 Task: Create List Sales Tracking in Board Branding and Messaging Strategies to Workspace Agile Coaching. Create List Sales Reporting in Board IT Service Desk Management to Workspace Agile Coaching. Create List Sales Analytics in Board Voice of Customer Customer Persona Development and Analysis to Workspace Agile Coaching
Action: Mouse moved to (119, 342)
Screenshot: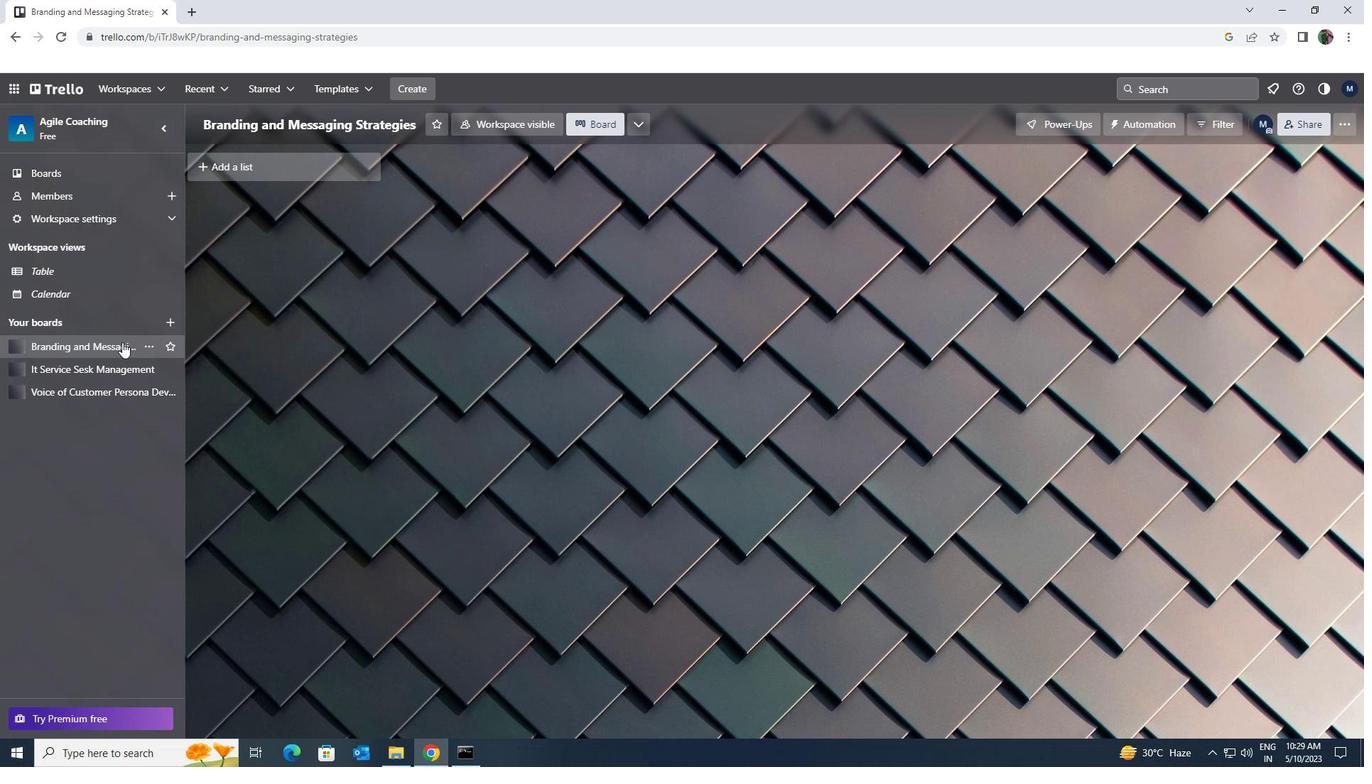 
Action: Mouse pressed left at (119, 342)
Screenshot: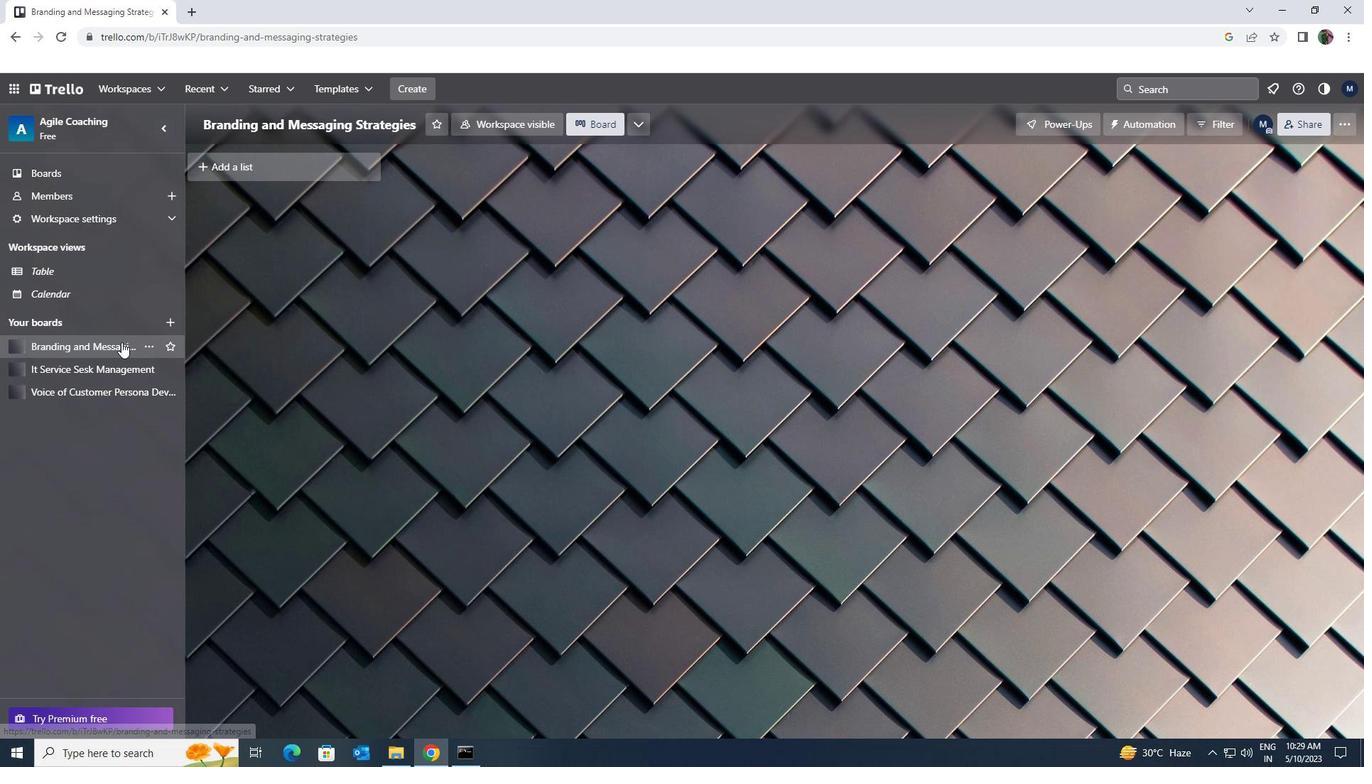 
Action: Mouse moved to (221, 171)
Screenshot: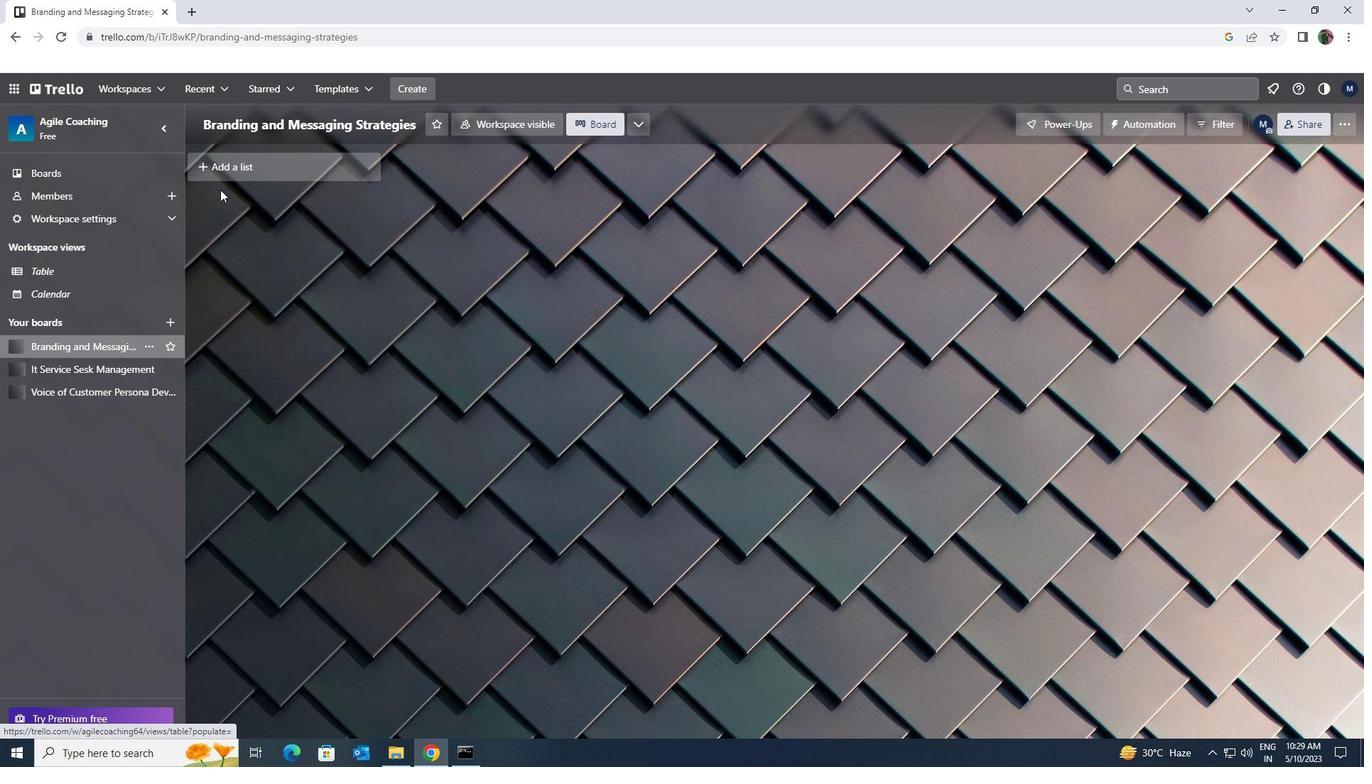 
Action: Mouse pressed left at (221, 171)
Screenshot: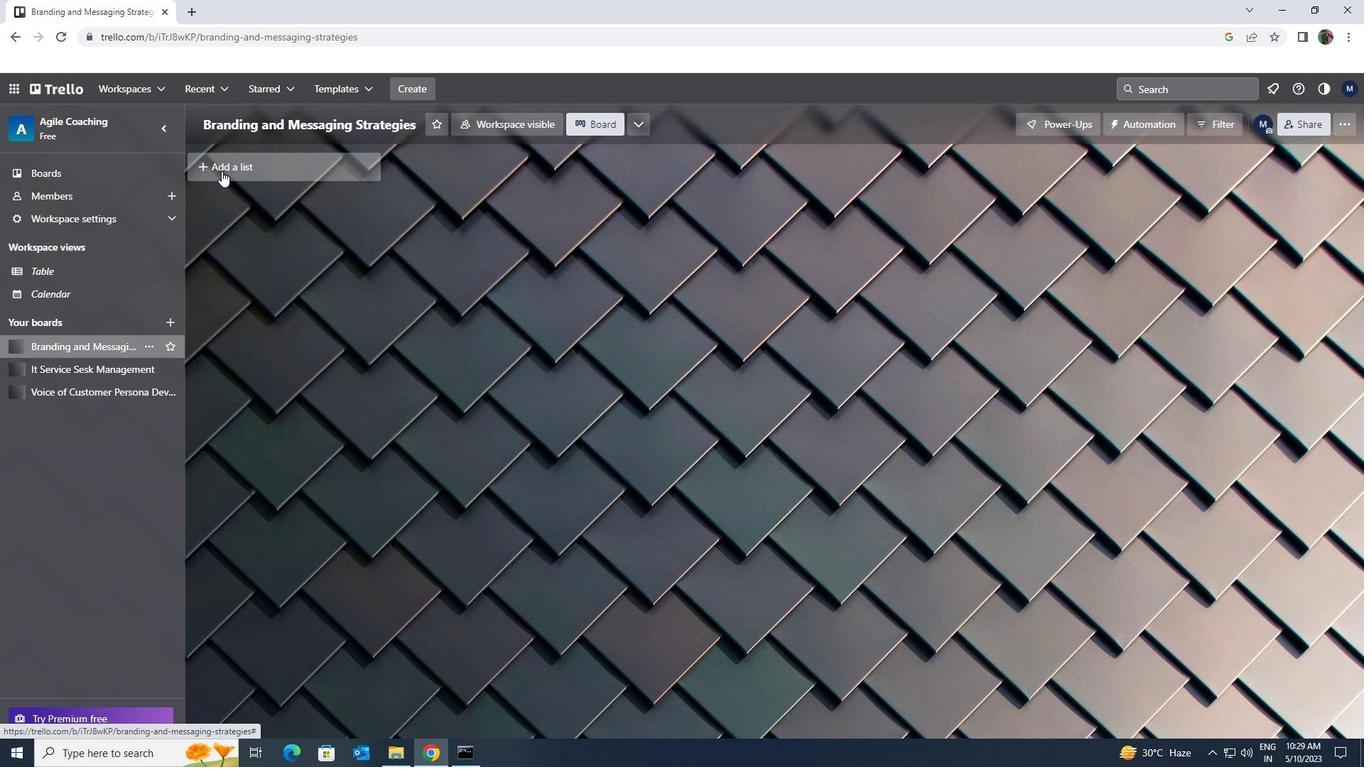 
Action: Key pressed <Key.shift><Key.shift><Key.shift>SALE<Key.space><Key.shift>TRACKING
Screenshot: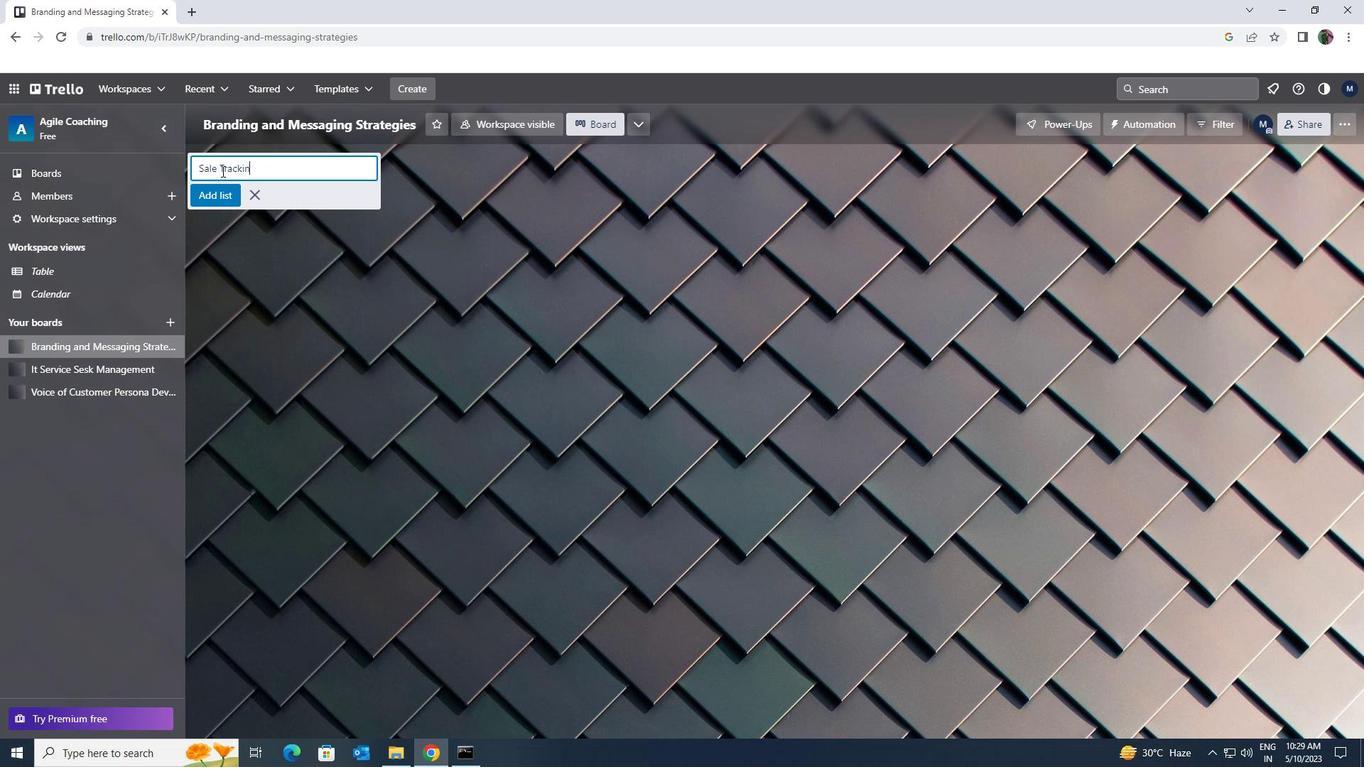 
Action: Mouse moved to (227, 186)
Screenshot: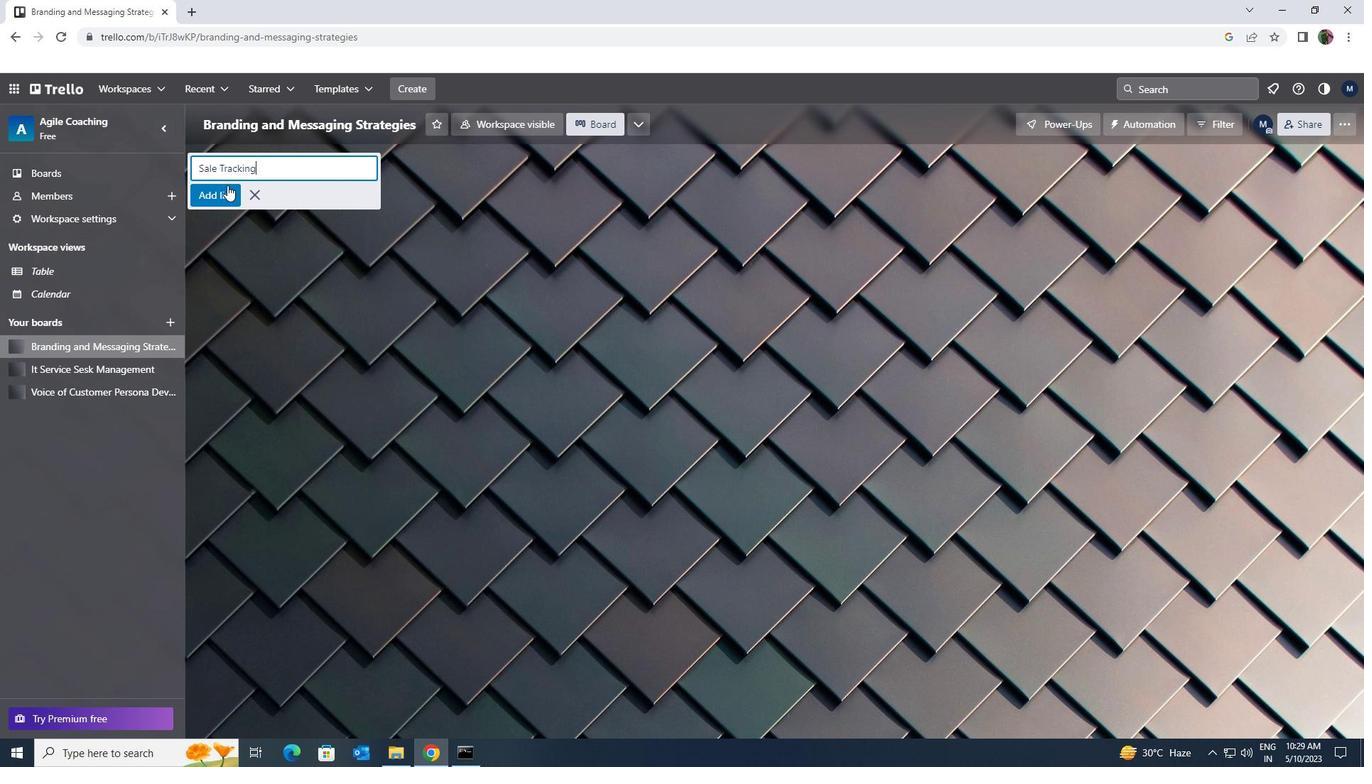
Action: Mouse pressed left at (227, 186)
Screenshot: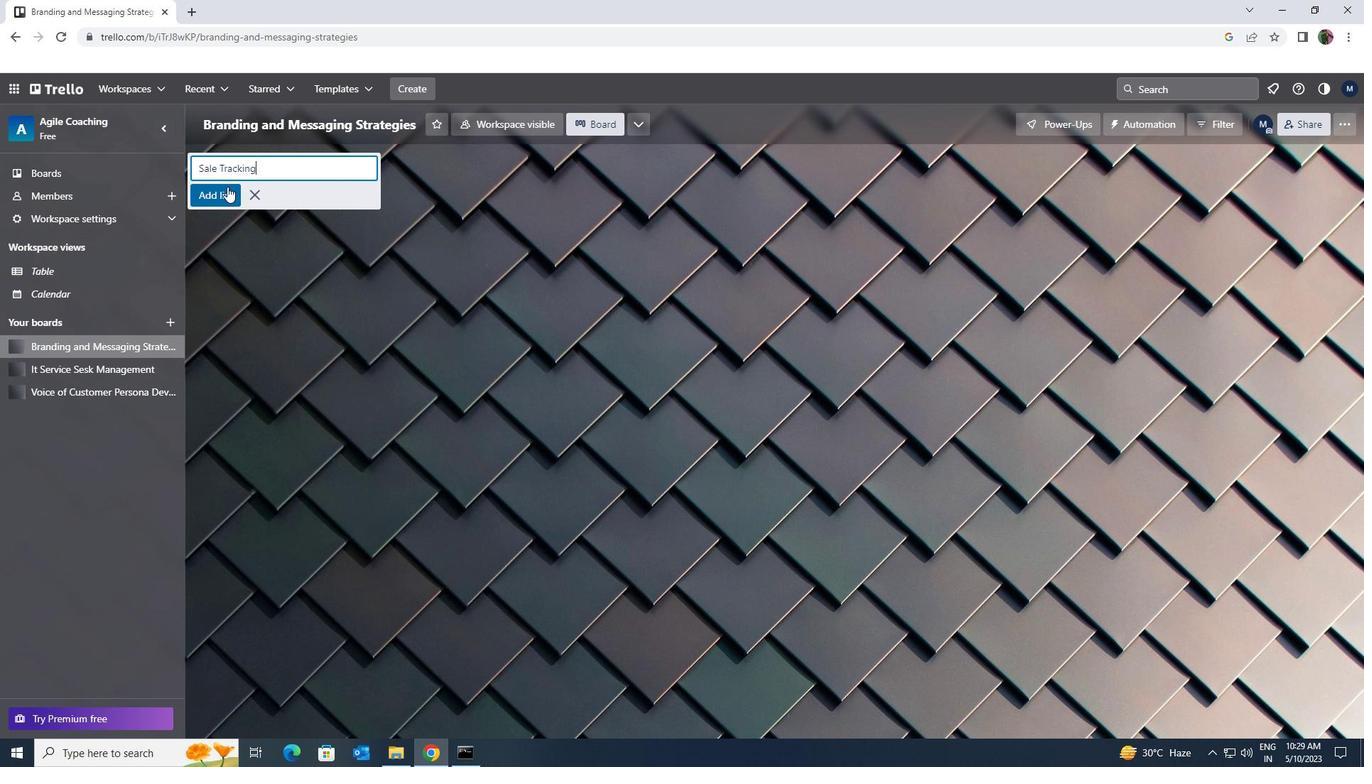 
Action: Mouse moved to (102, 363)
Screenshot: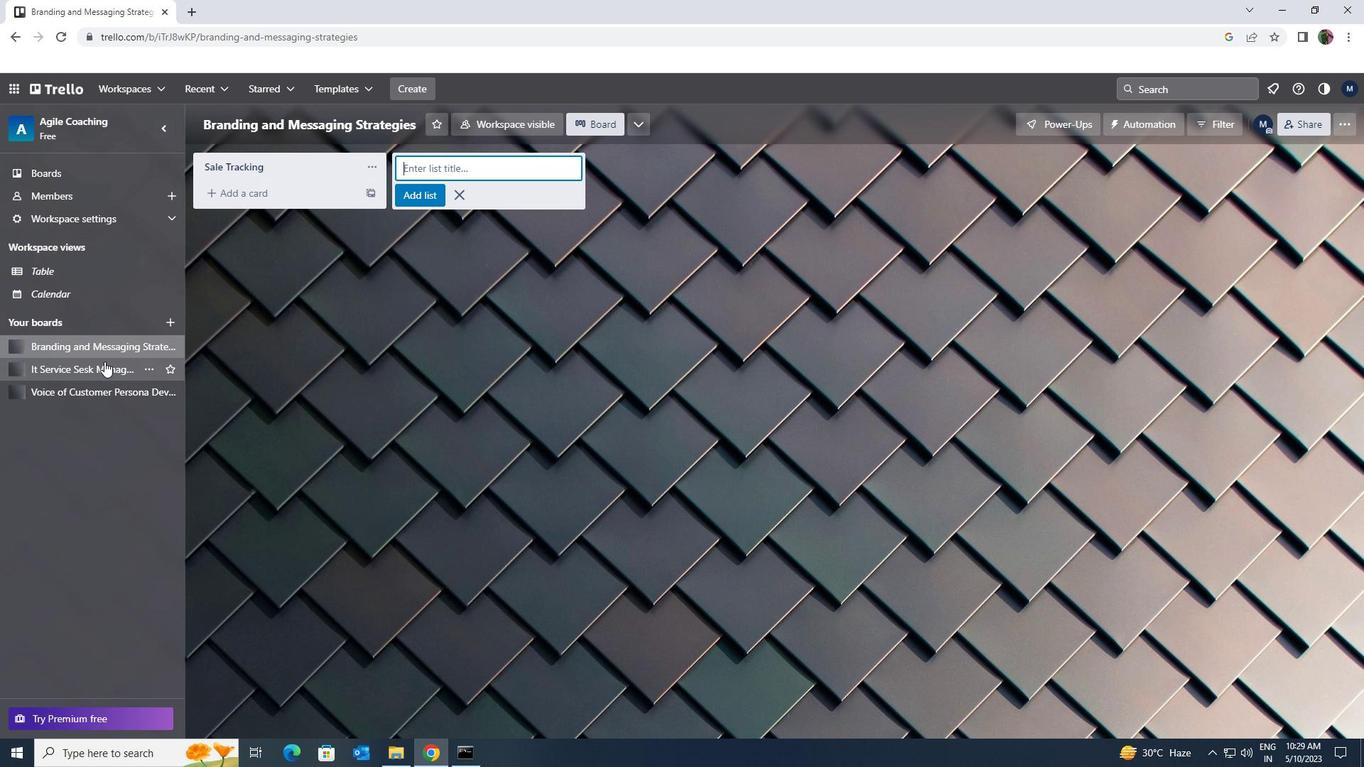 
Action: Mouse pressed left at (102, 363)
Screenshot: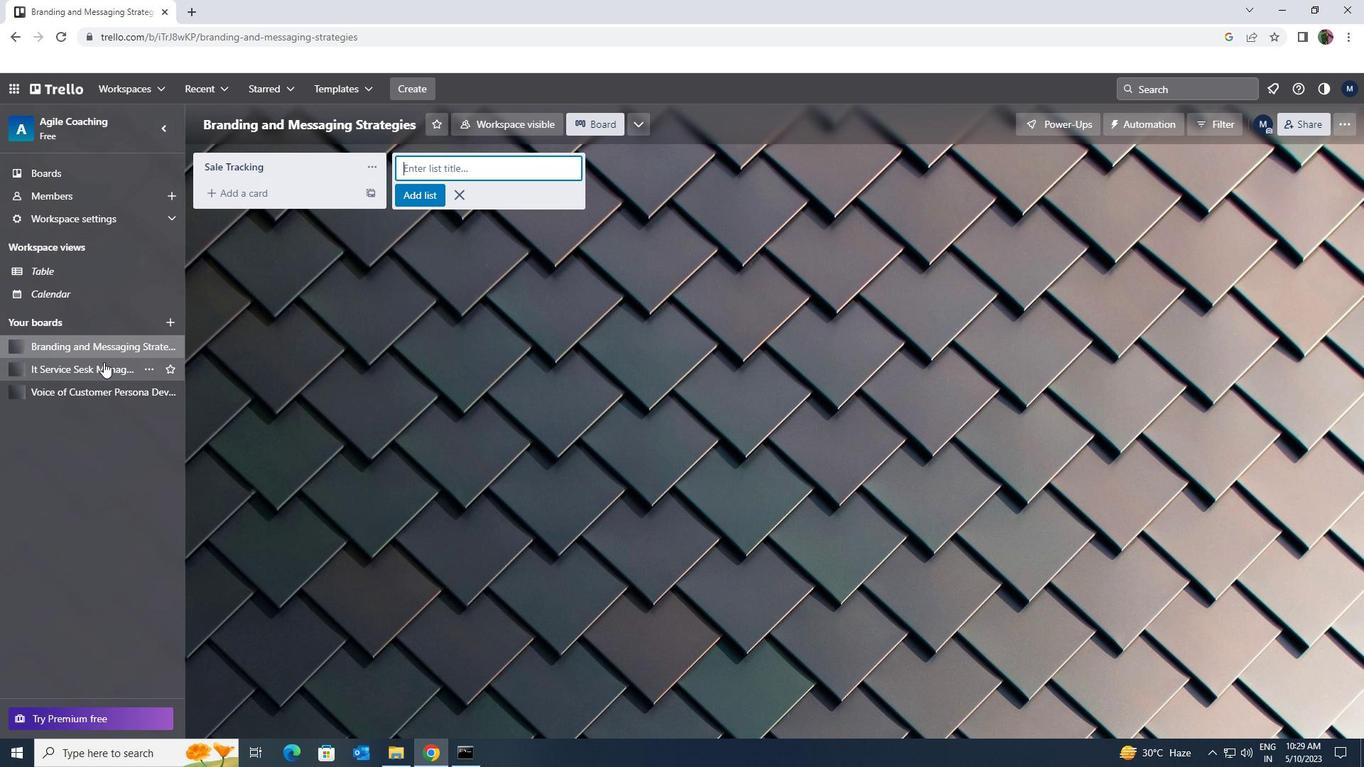 
Action: Mouse moved to (226, 166)
Screenshot: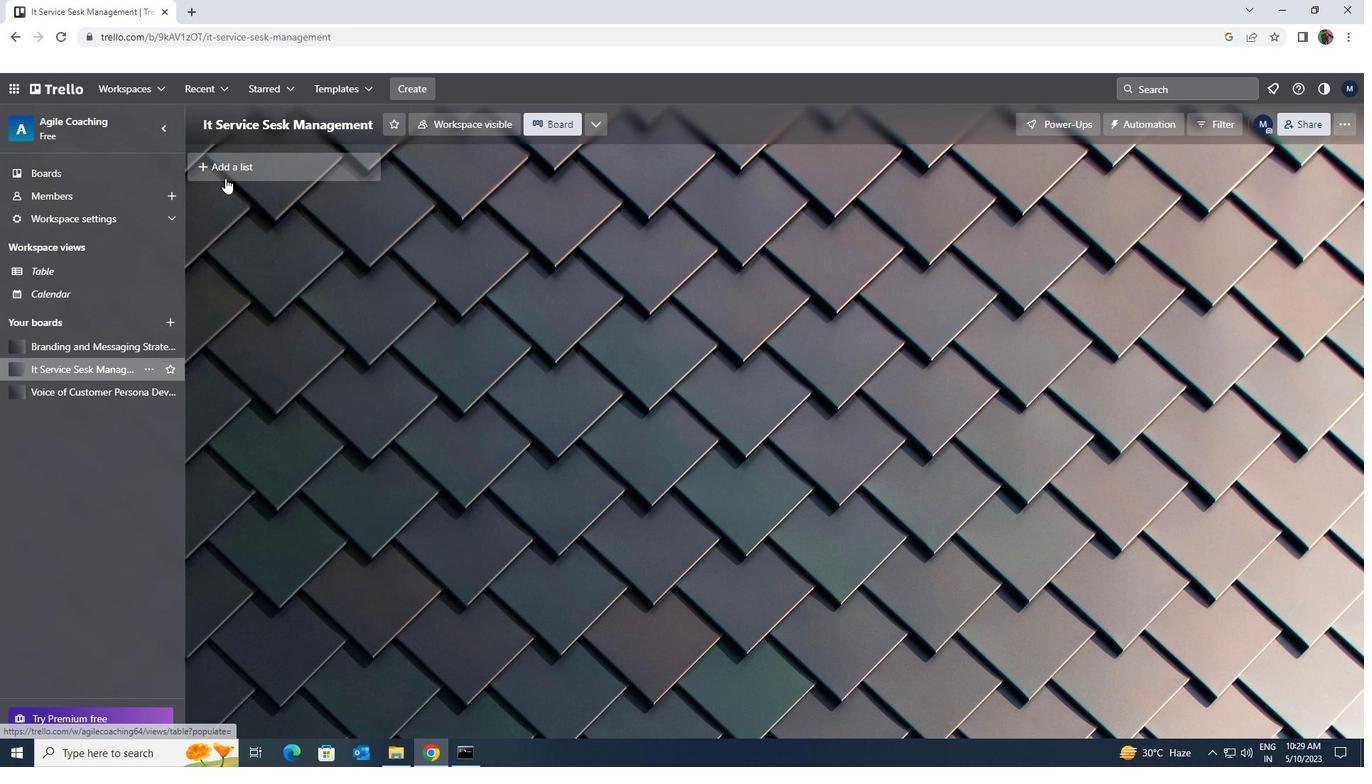 
Action: Mouse pressed left at (226, 166)
Screenshot: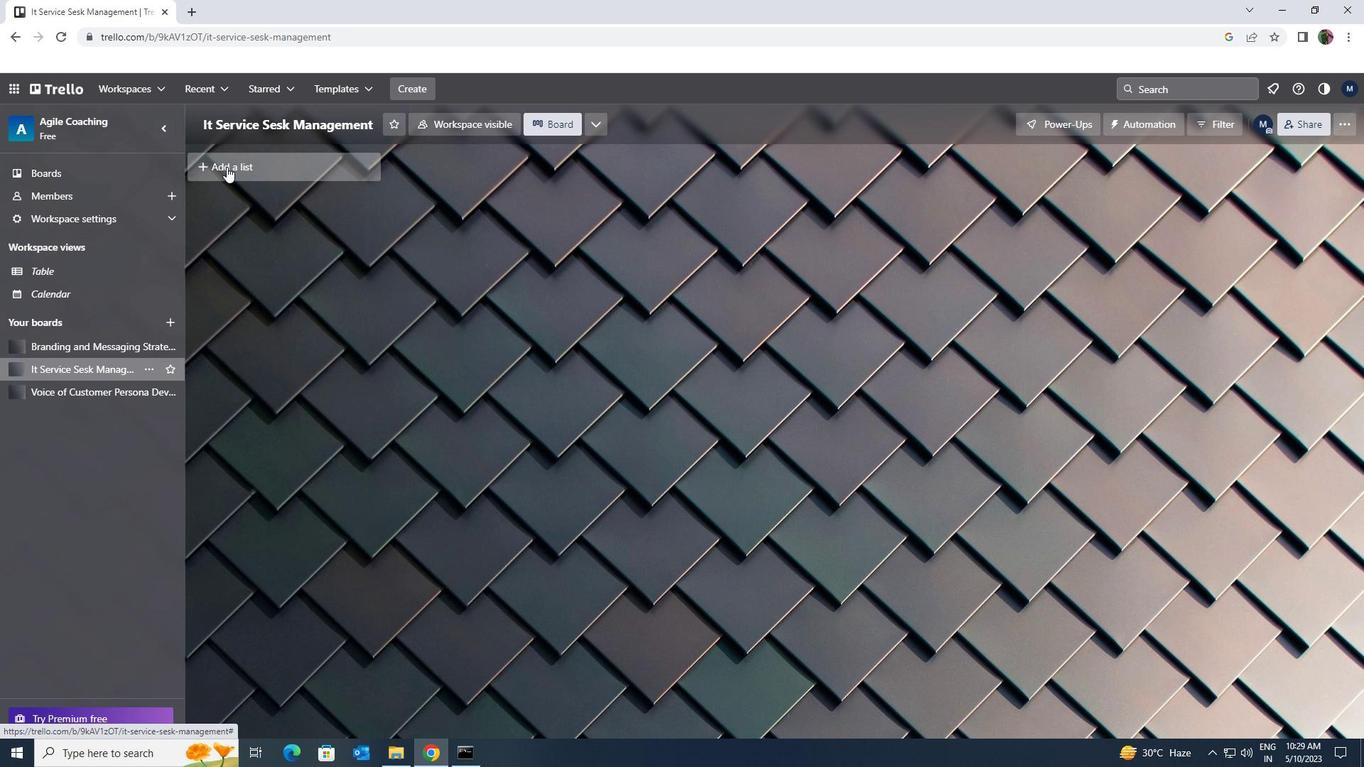 
Action: Key pressed <Key.shift>SALE<Key.space><Key.shift>REPORTING
Screenshot: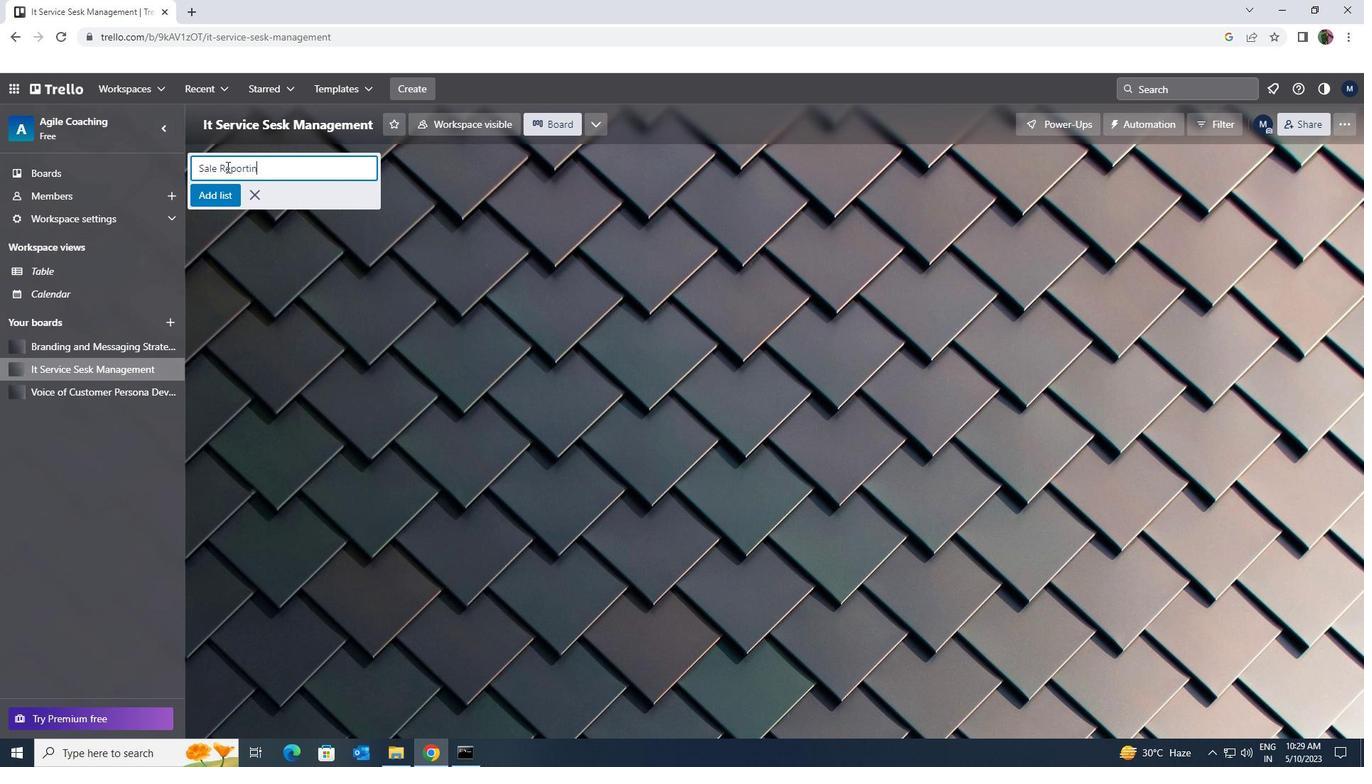 
Action: Mouse moved to (226, 194)
Screenshot: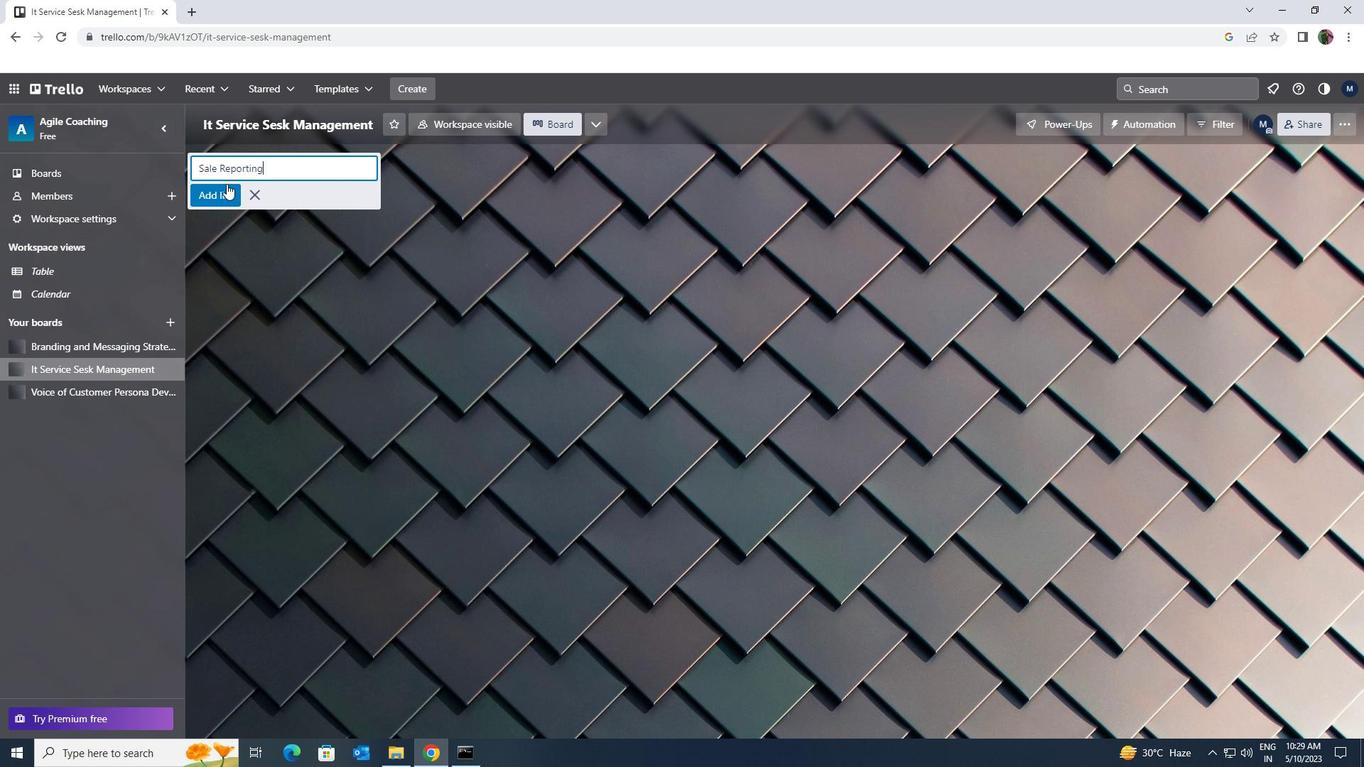 
Action: Mouse pressed left at (226, 194)
Screenshot: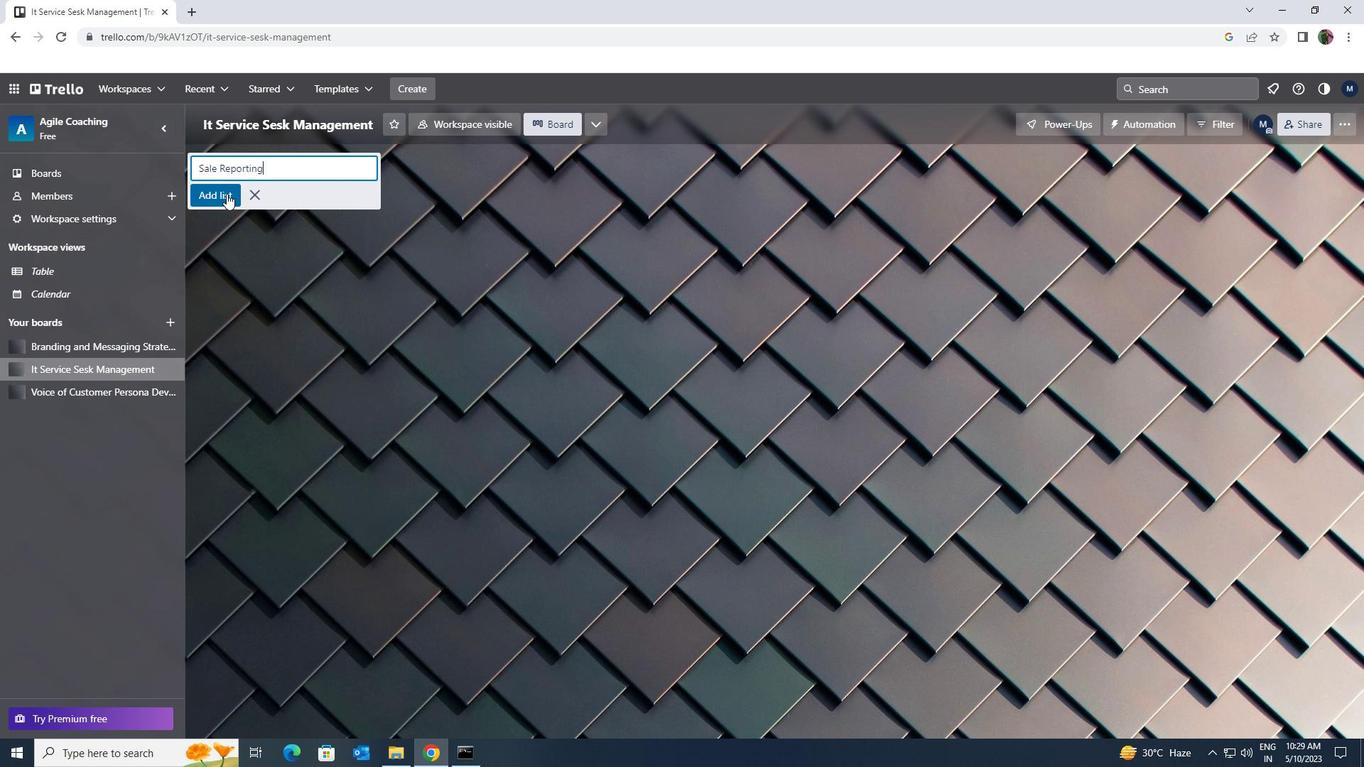 
Action: Mouse moved to (87, 387)
Screenshot: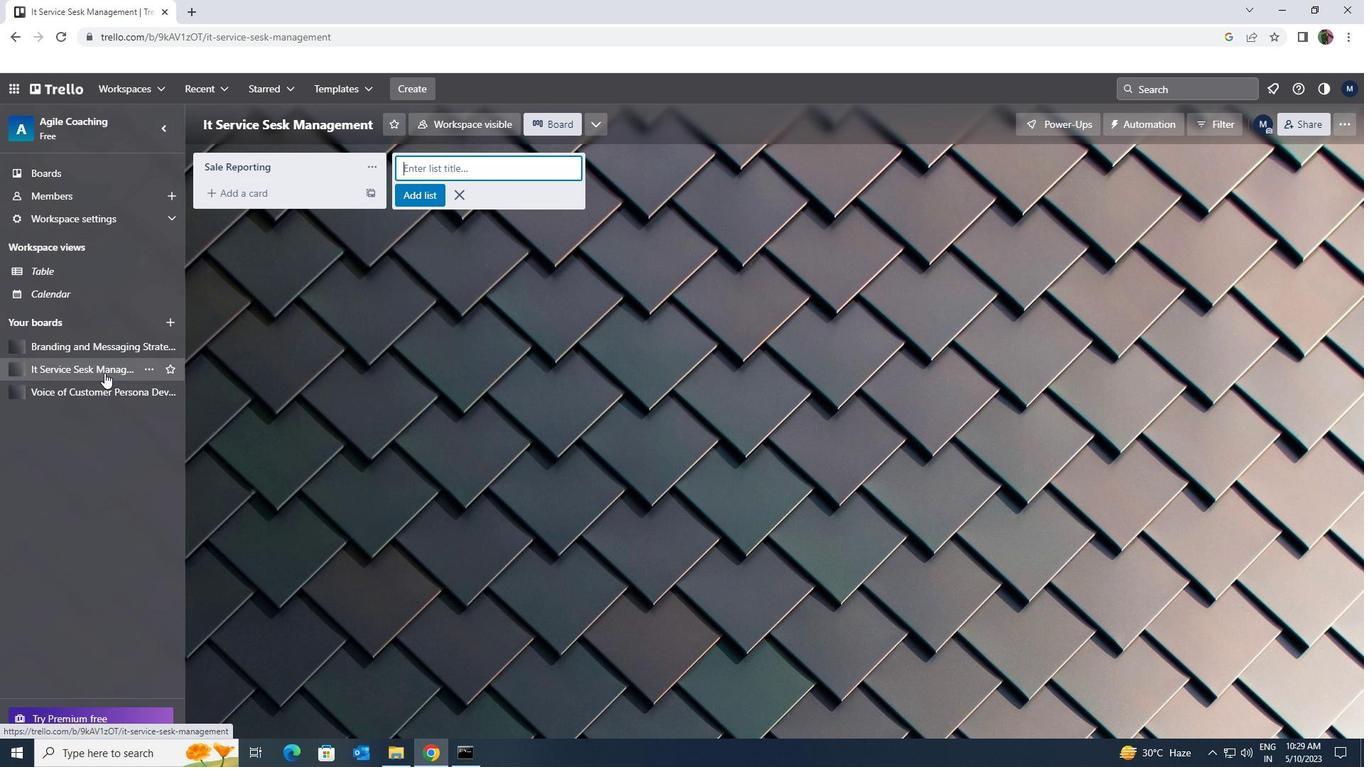 
Action: Mouse pressed left at (87, 387)
Screenshot: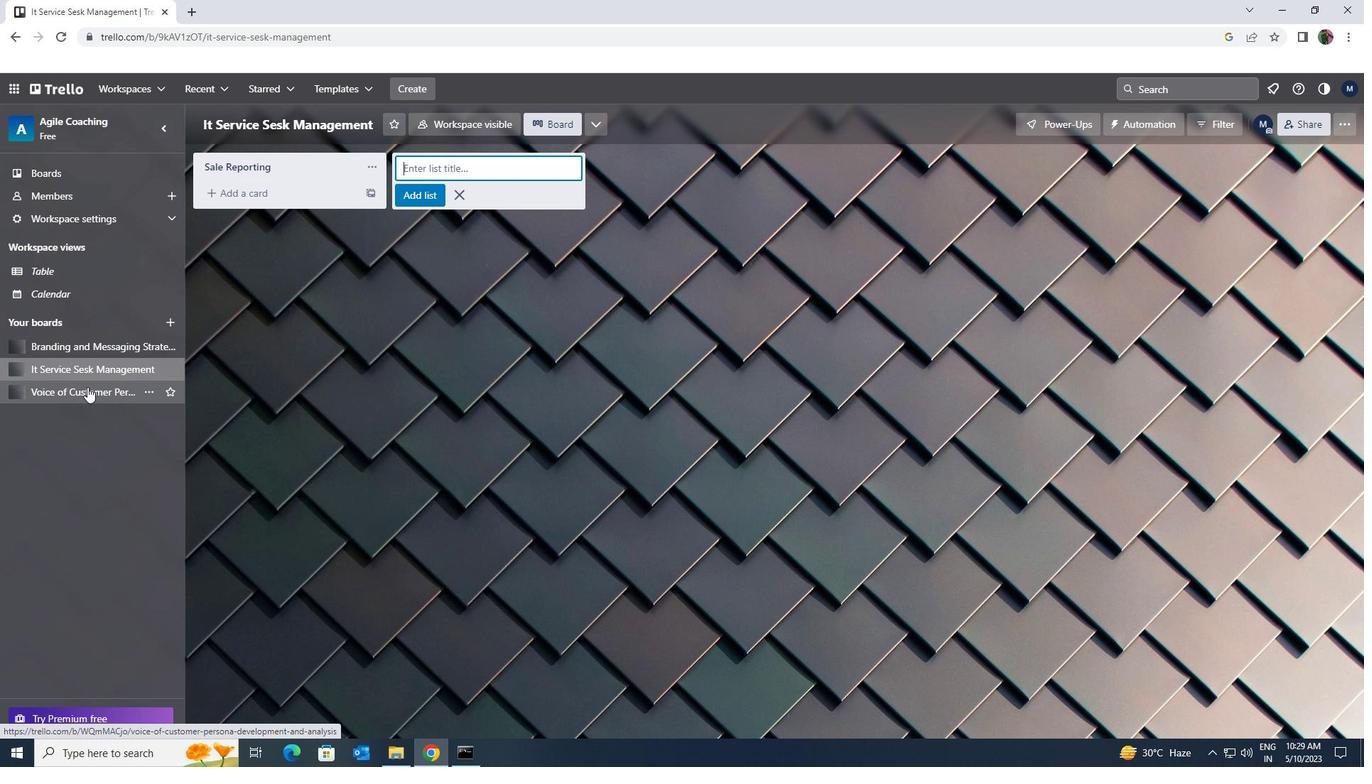 
Action: Mouse moved to (222, 177)
Screenshot: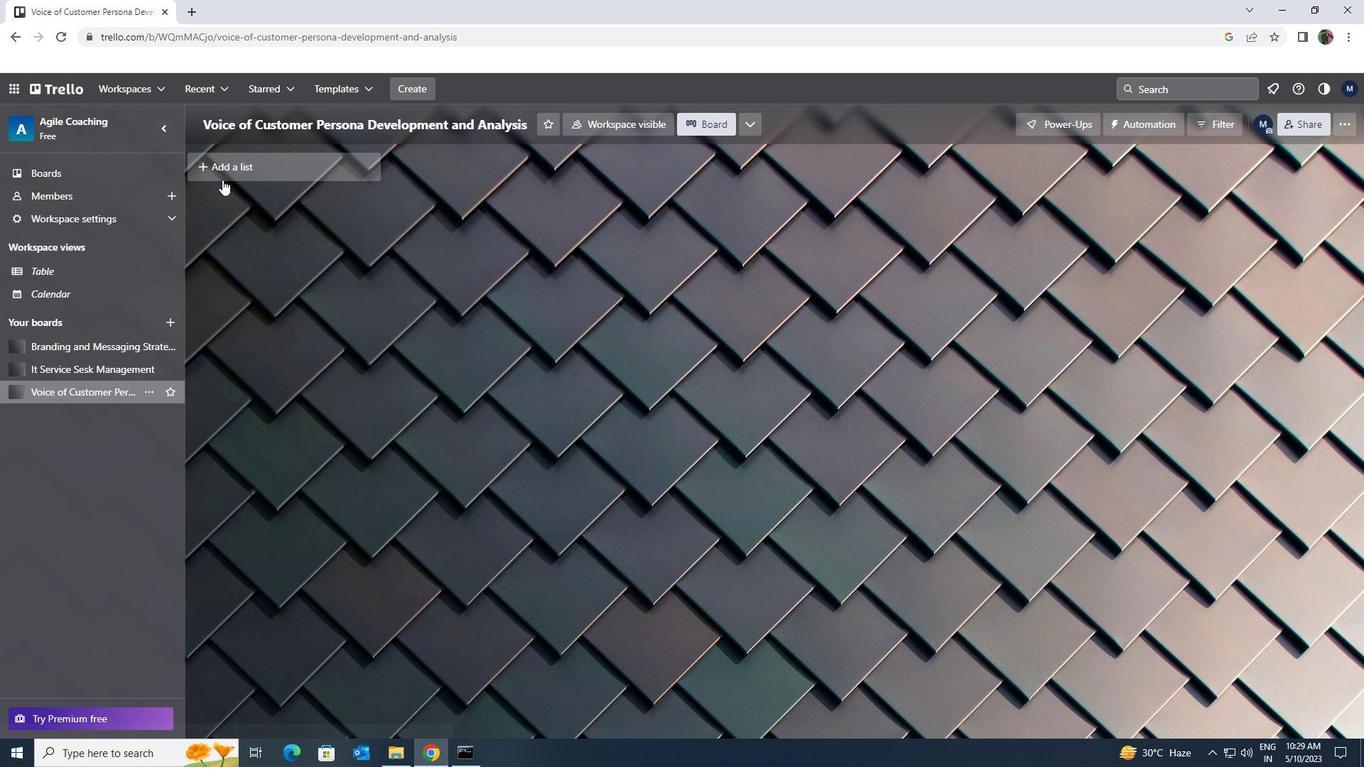 
Action: Mouse pressed left at (222, 177)
Screenshot: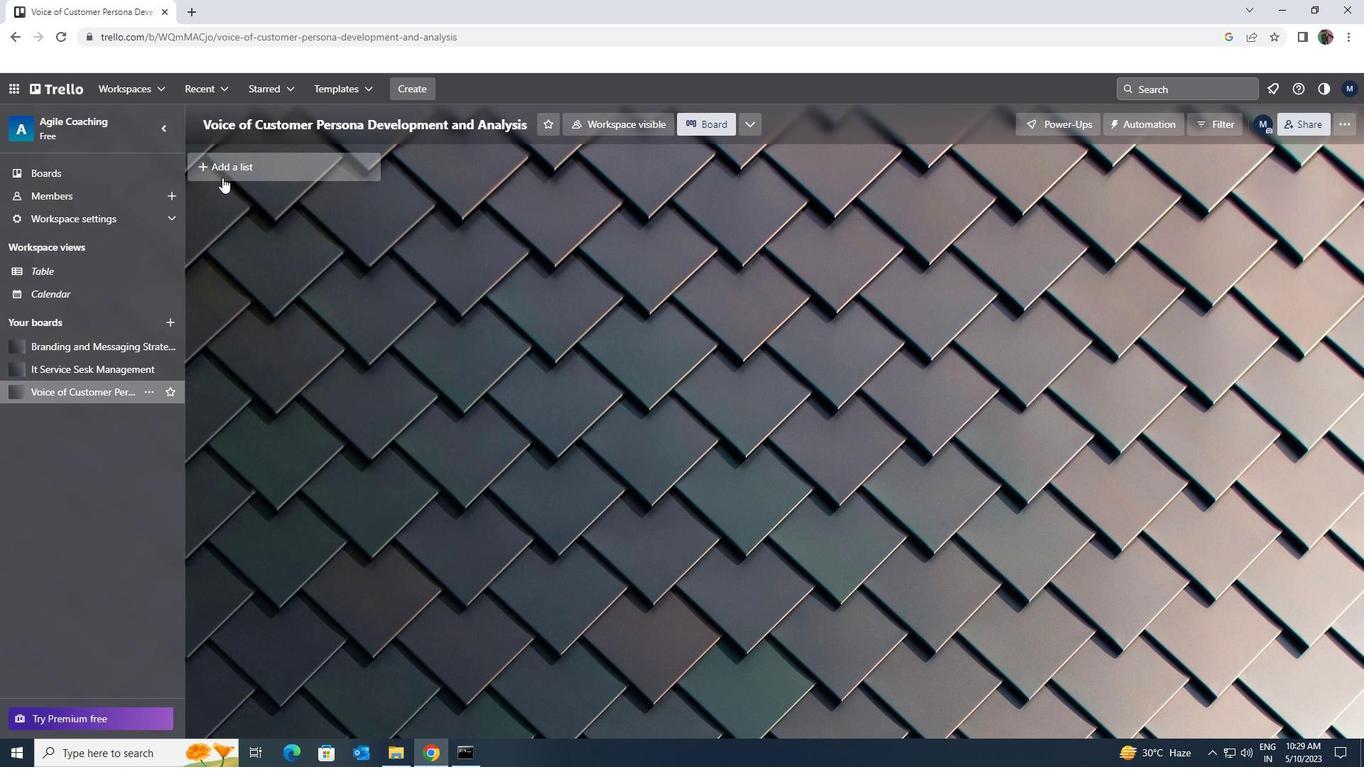 
Action: Key pressed <Key.shift><Key.shift>SALES<Key.space><Key.shift><Key.shift>ANALYSIS<Key.space>
Screenshot: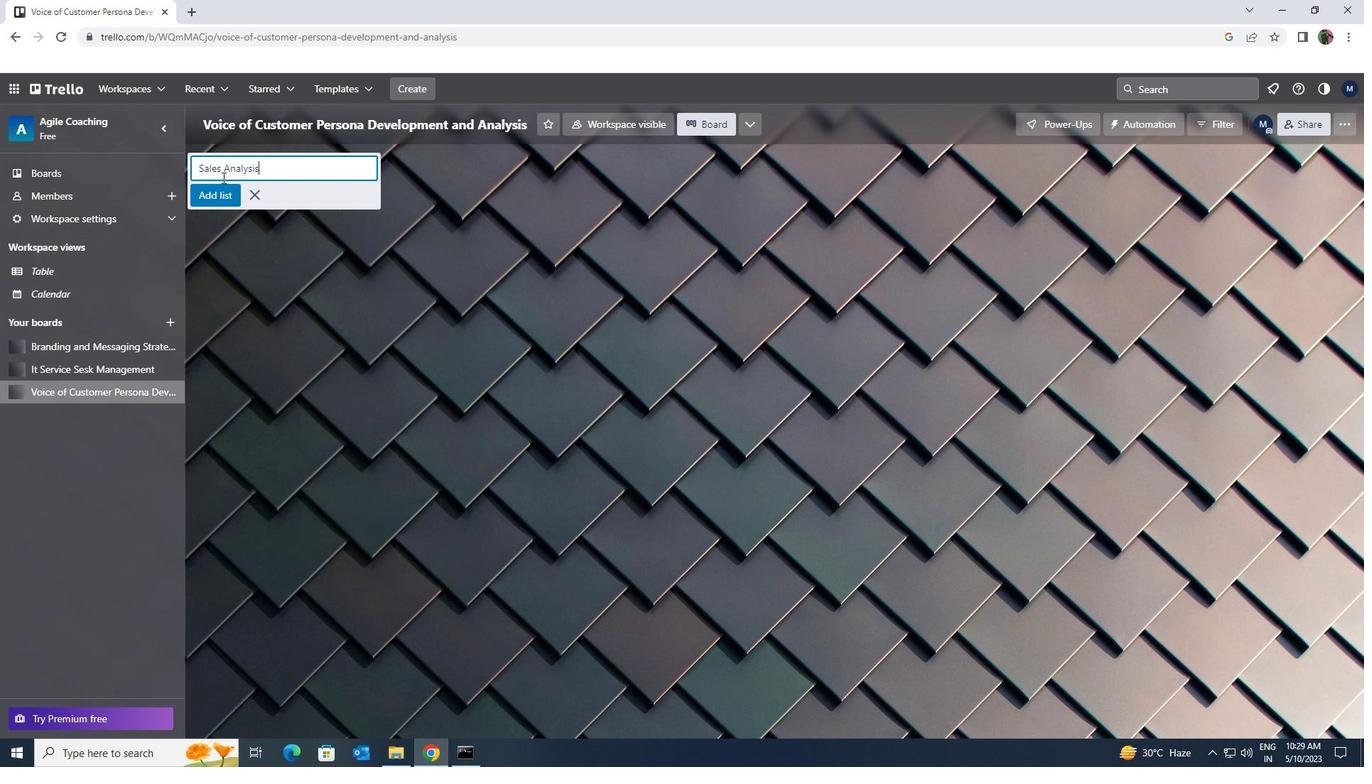 
Action: Mouse moved to (221, 191)
Screenshot: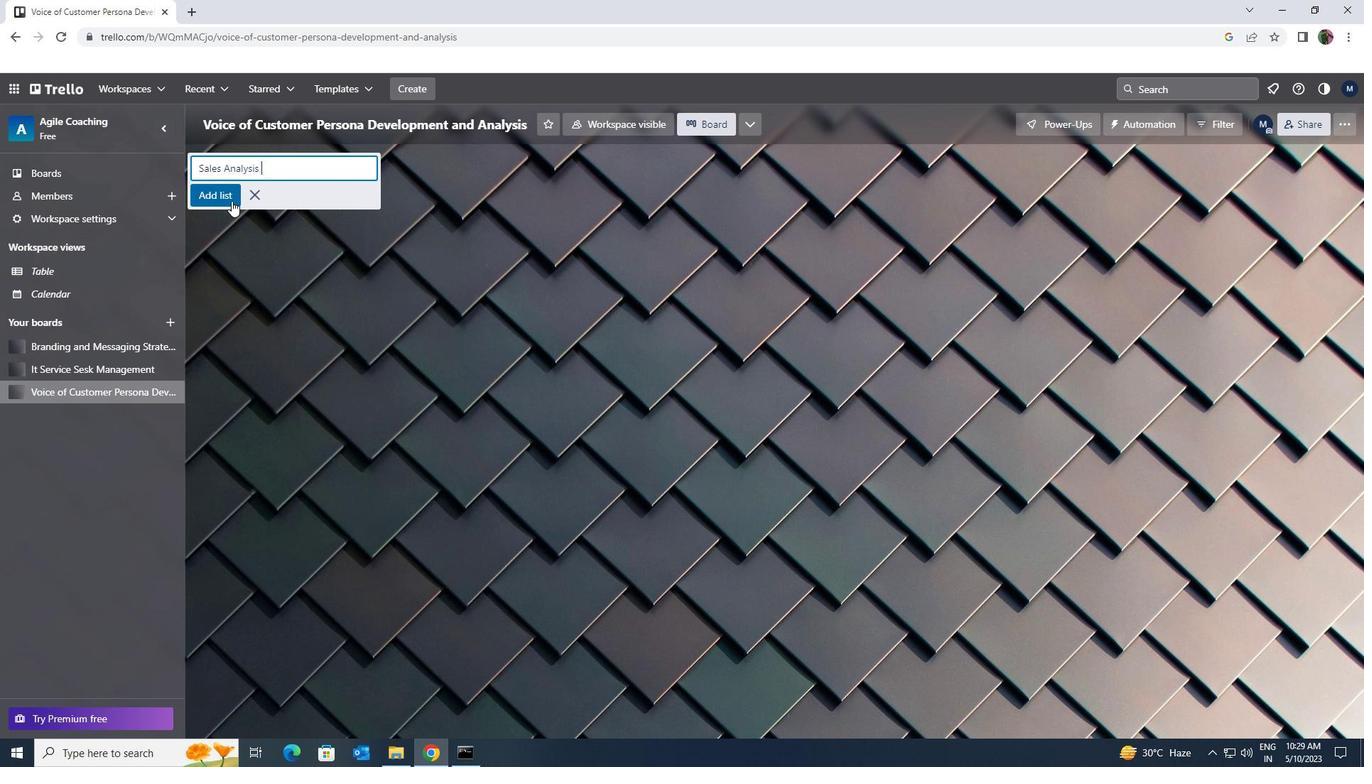 
Action: Mouse pressed left at (221, 191)
Screenshot: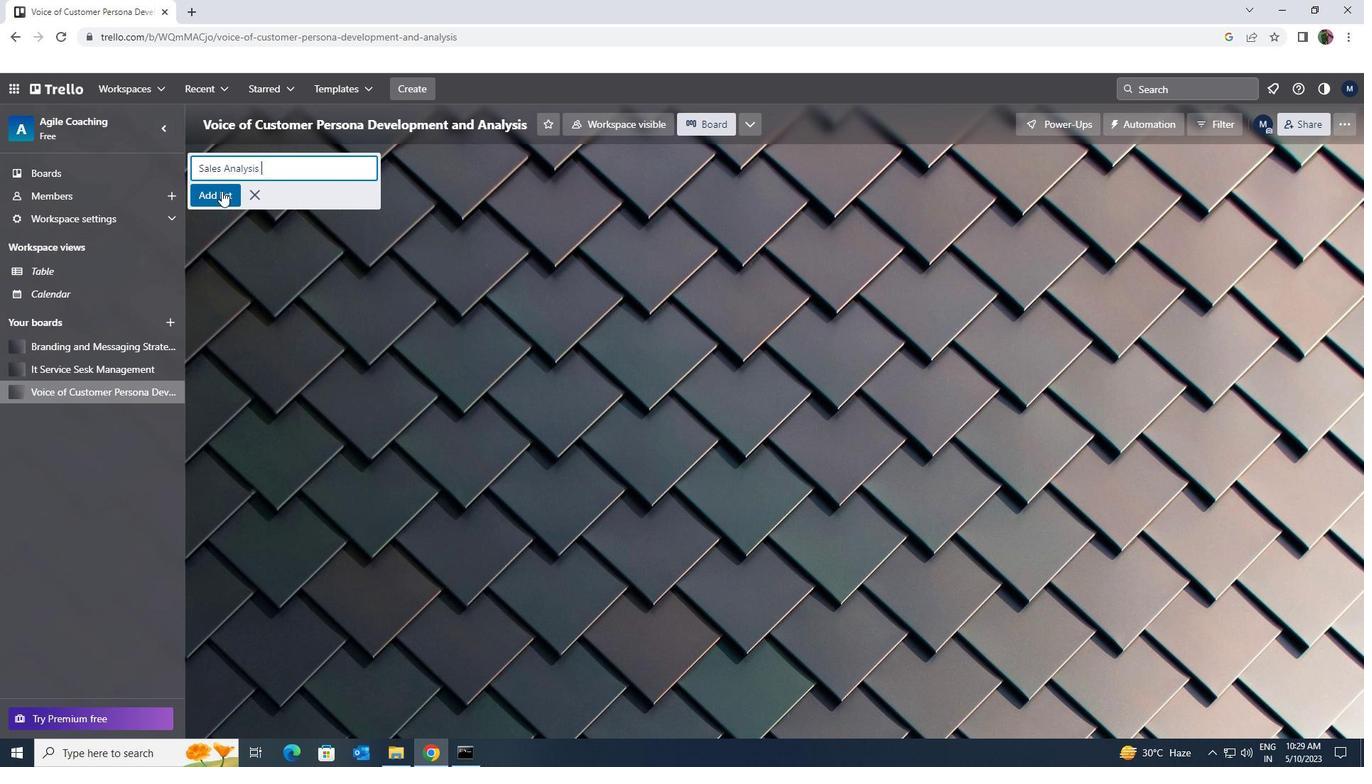 
